 Task: Use the formula "BETA.DIST" in spreadsheet "Project portfolio".
Action: Mouse moved to (108, 100)
Screenshot: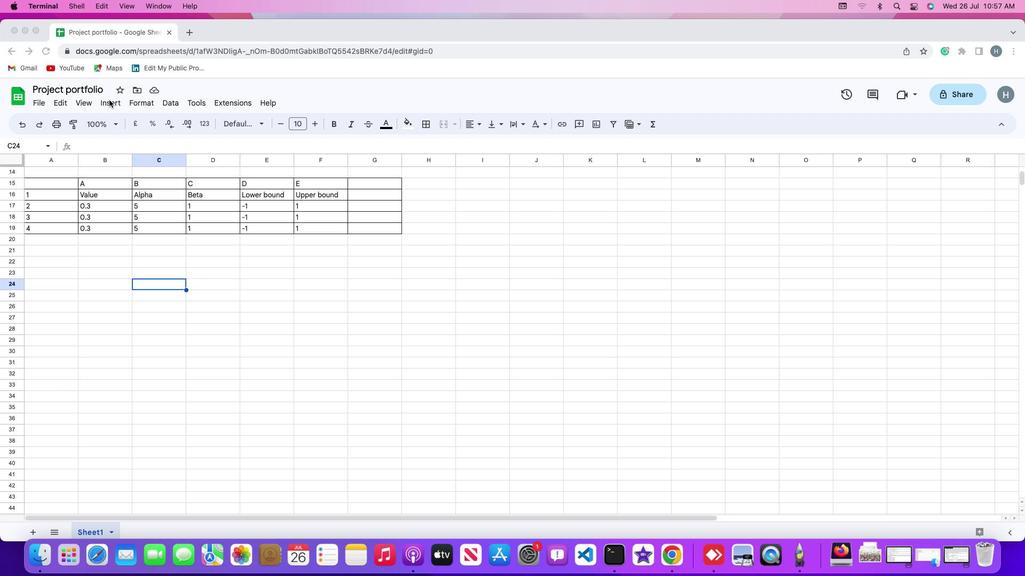 
Action: Mouse pressed left at (108, 100)
Screenshot: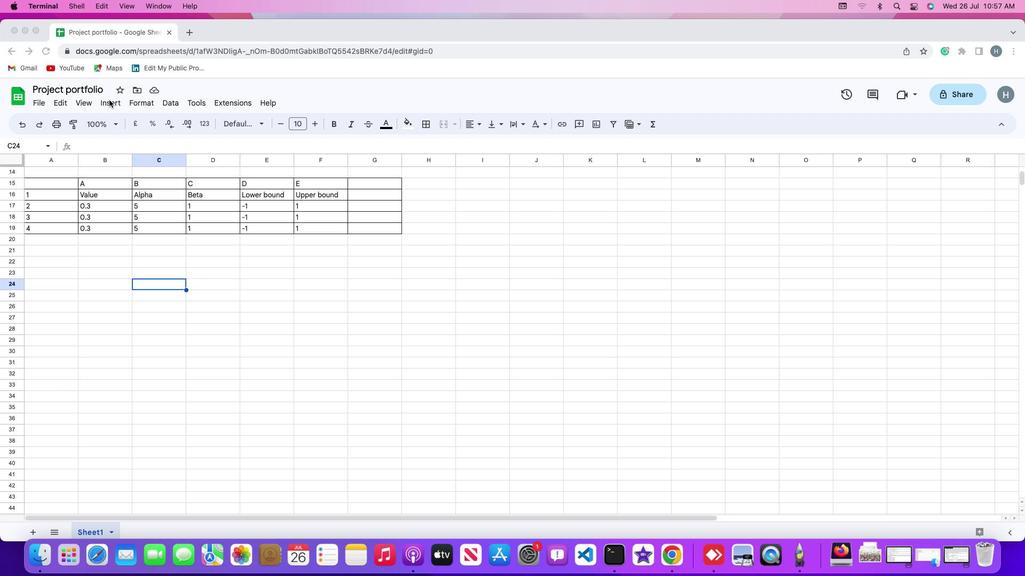 
Action: Mouse moved to (111, 101)
Screenshot: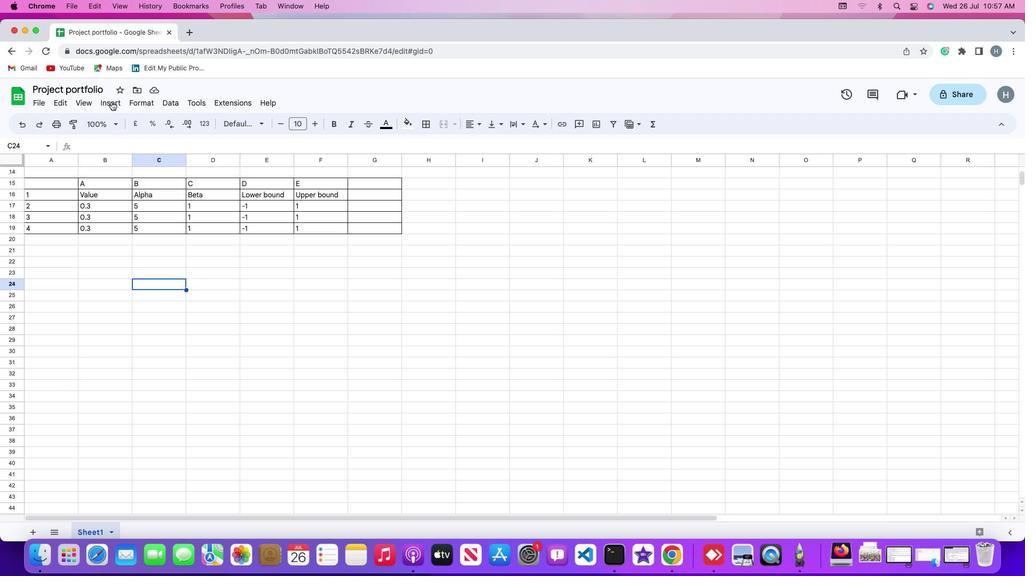 
Action: Mouse pressed left at (111, 101)
Screenshot: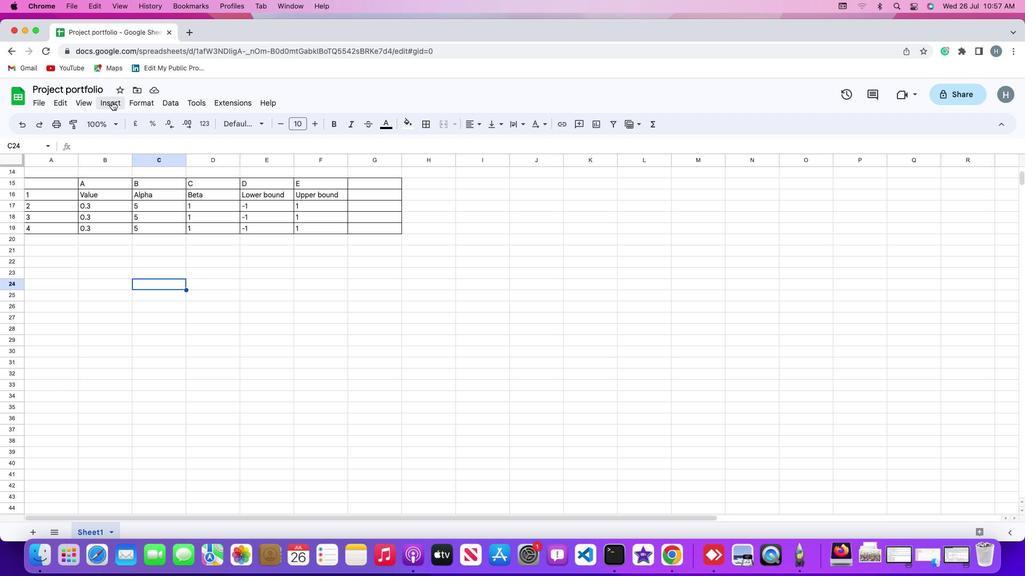 
Action: Mouse moved to (446, 496)
Screenshot: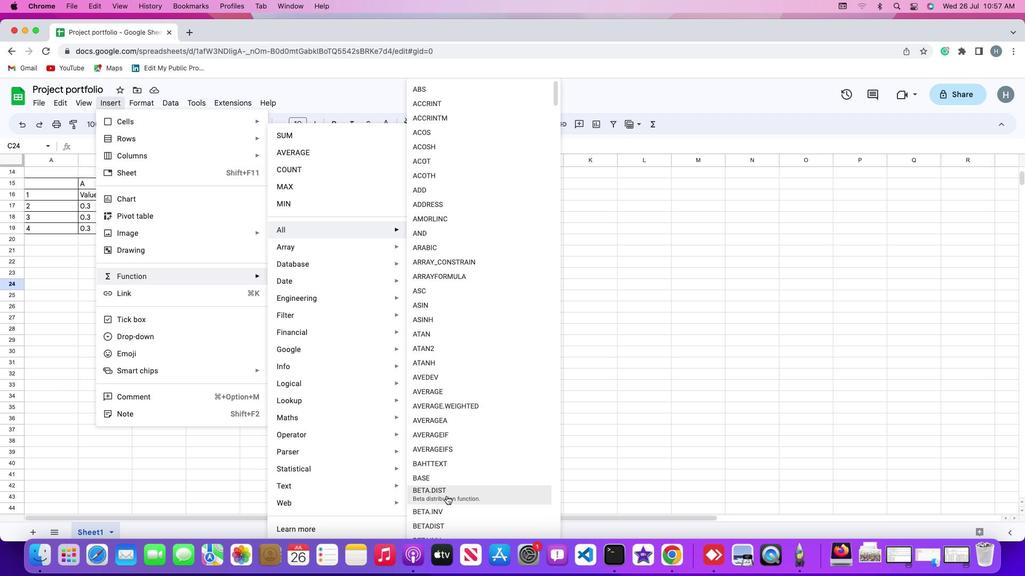 
Action: Mouse pressed left at (446, 496)
Screenshot: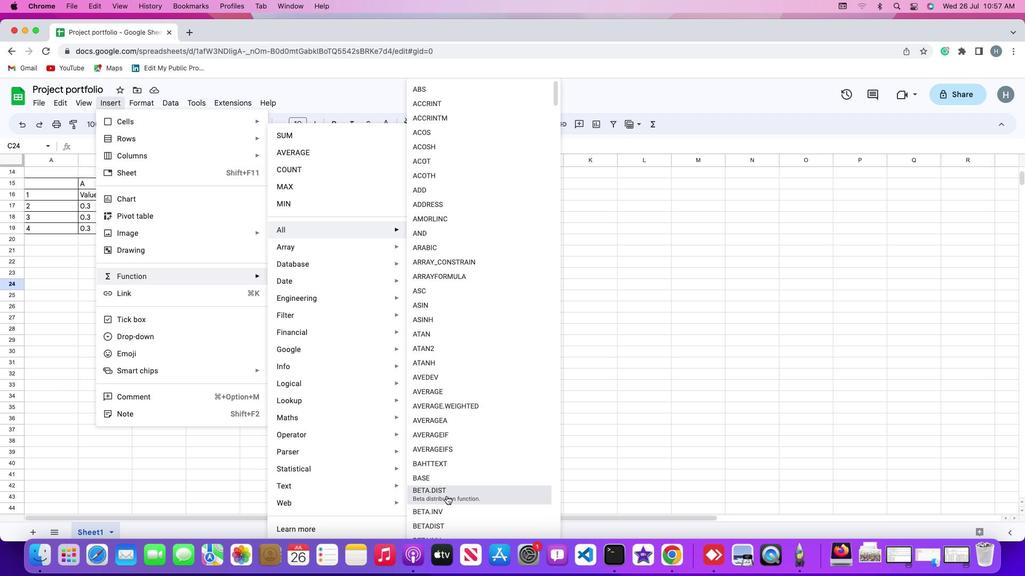 
Action: Mouse moved to (94, 205)
Screenshot: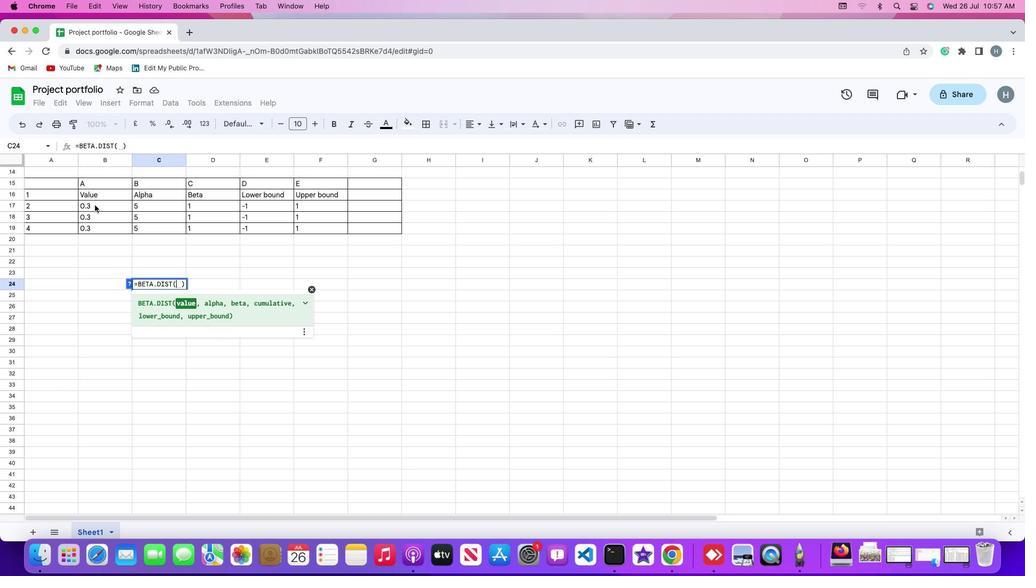 
Action: Mouse pressed left at (94, 205)
Screenshot: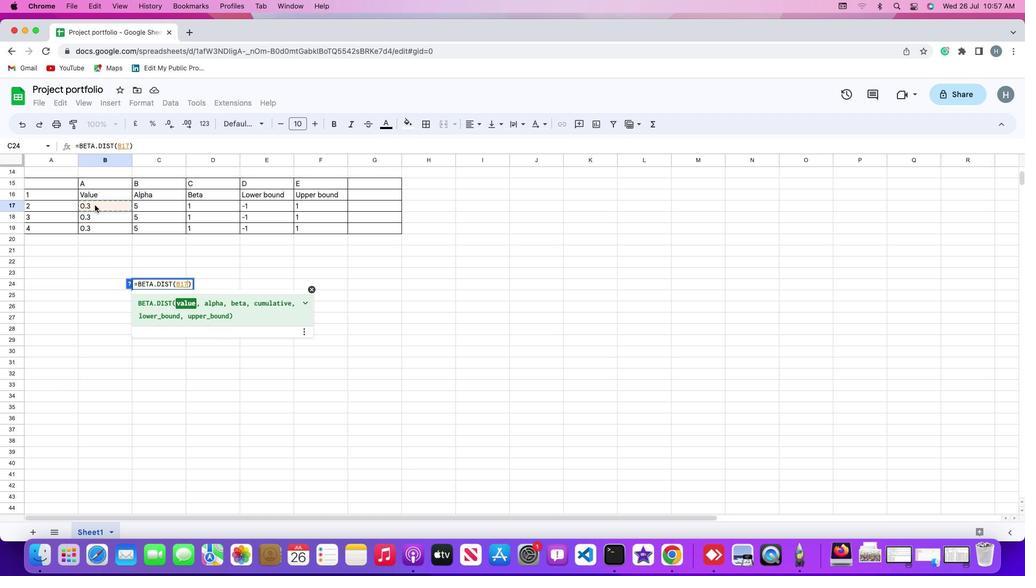 
Action: Mouse moved to (95, 205)
Screenshot: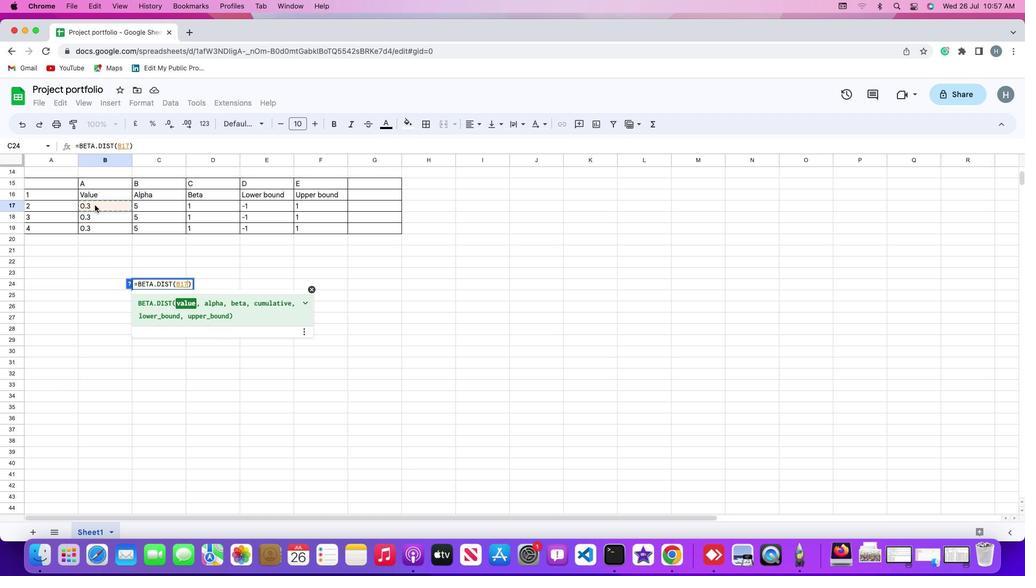 
Action: Key pressed ','
Screenshot: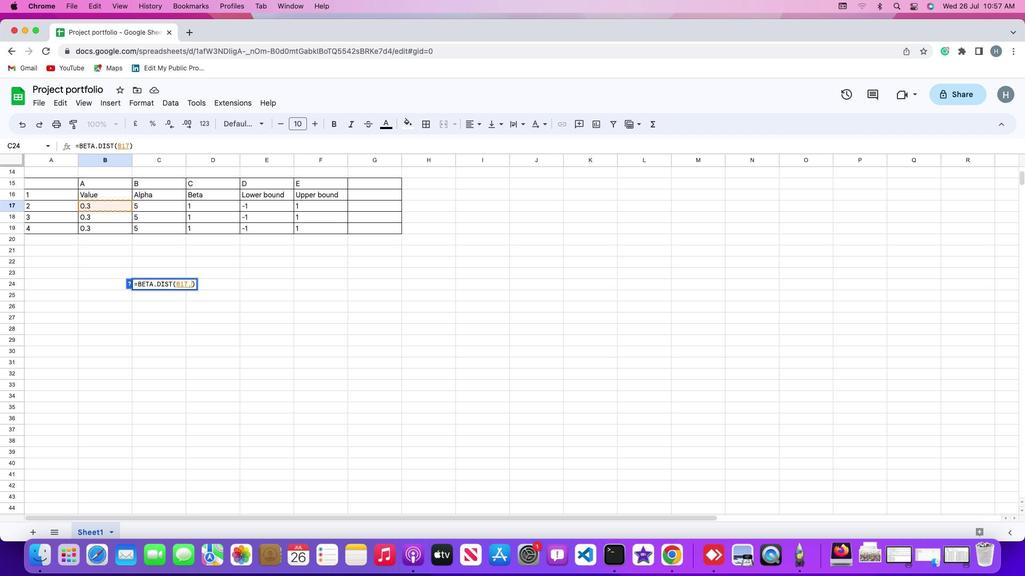 
Action: Mouse moved to (147, 205)
Screenshot: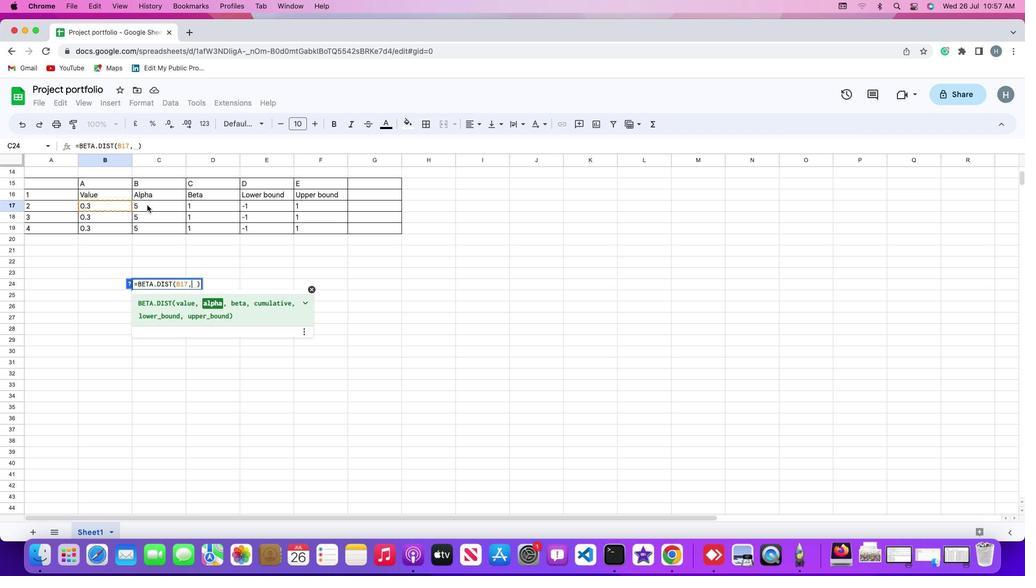 
Action: Mouse pressed left at (147, 205)
Screenshot: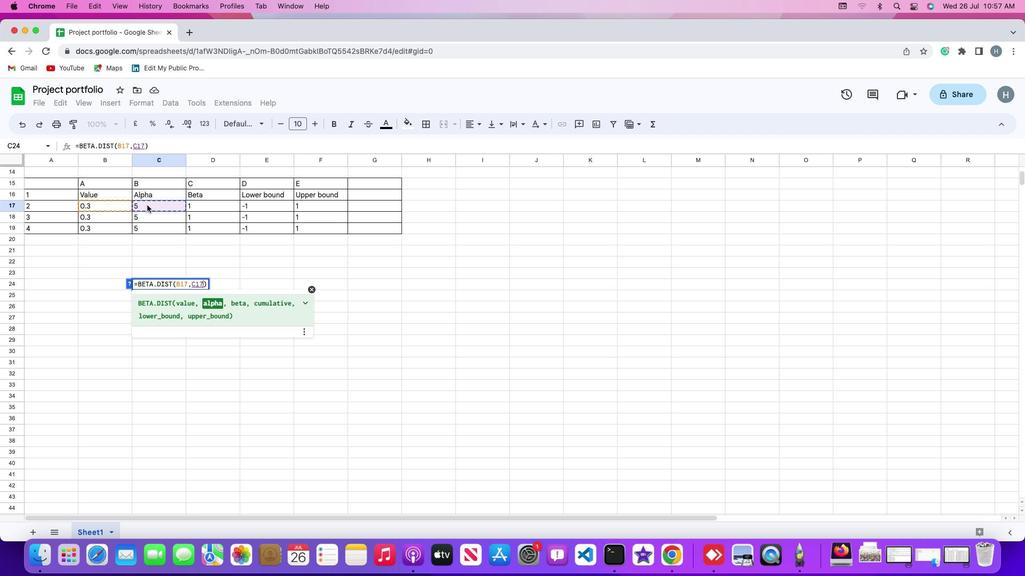 
Action: Key pressed ','
Screenshot: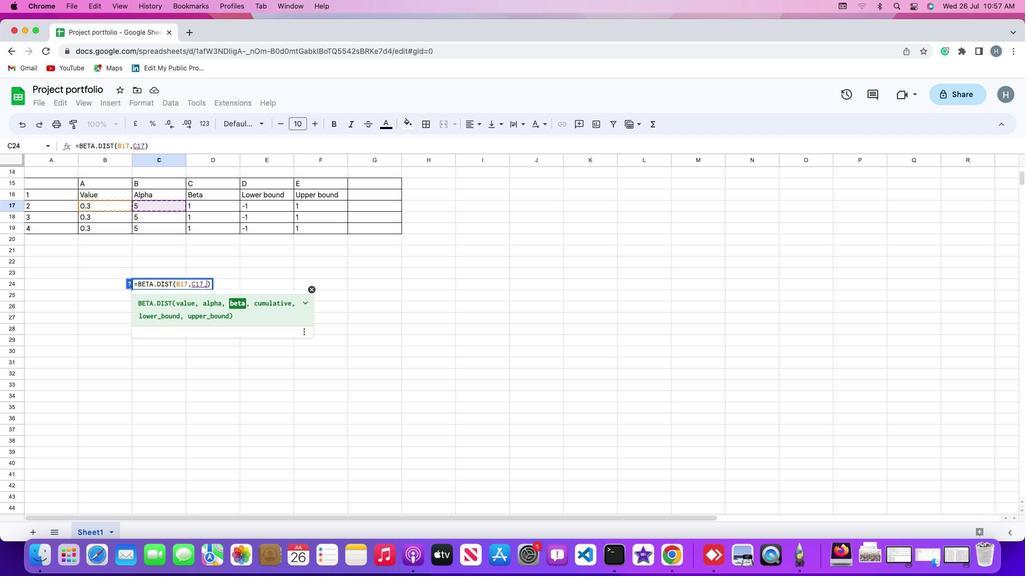 
Action: Mouse moved to (219, 203)
Screenshot: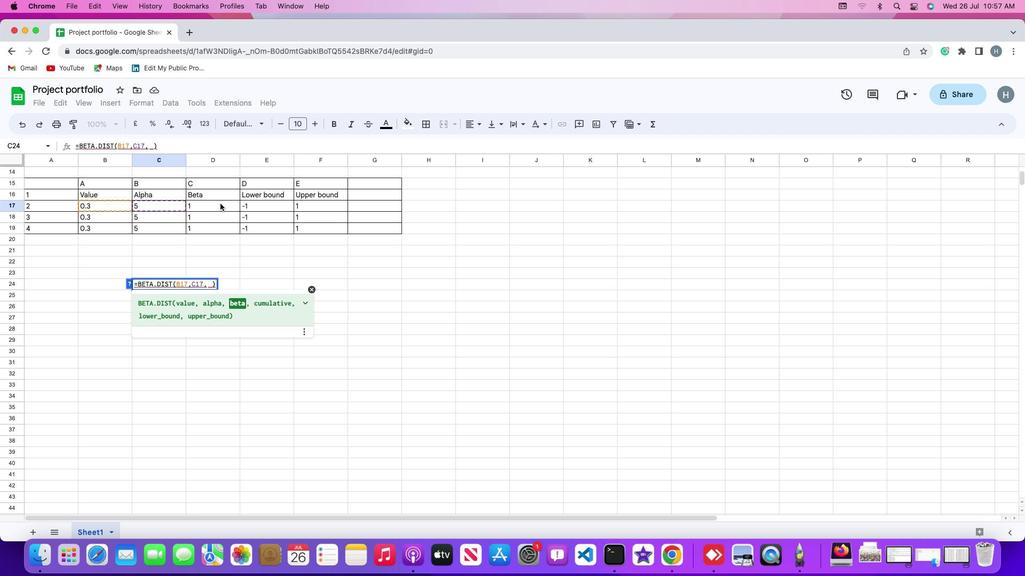 
Action: Mouse pressed left at (219, 203)
Screenshot: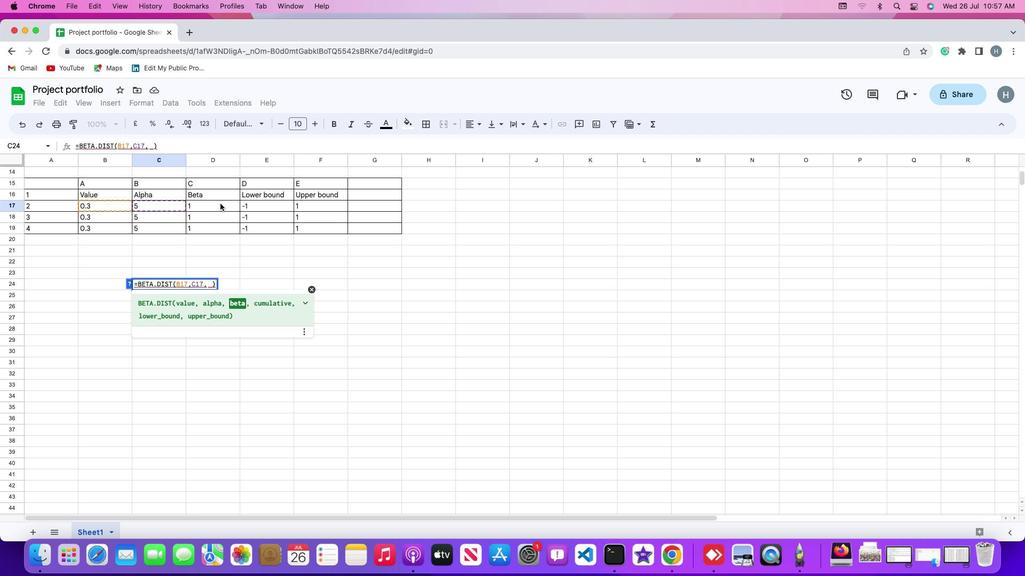 
Action: Mouse moved to (220, 202)
Screenshot: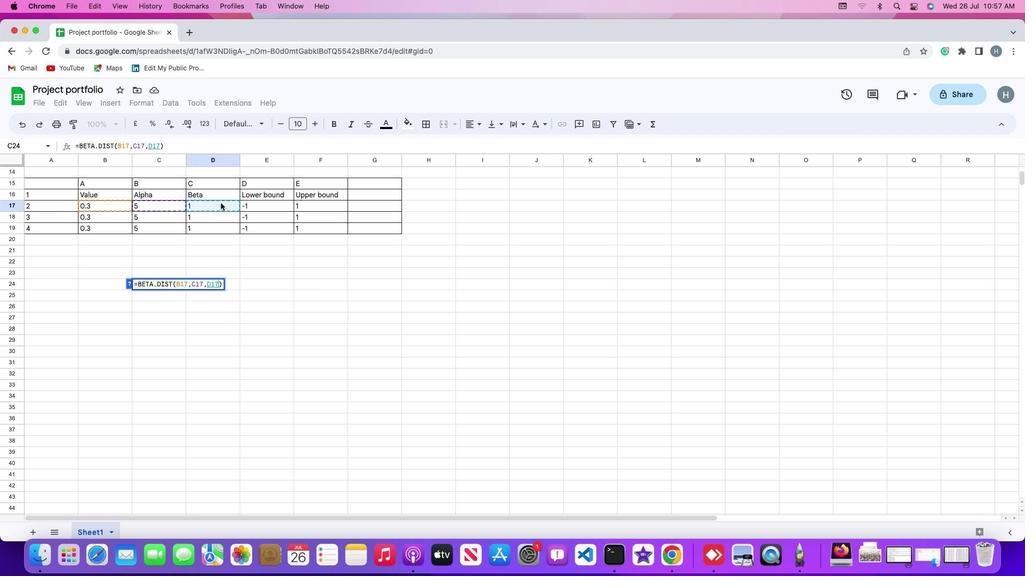 
Action: Key pressed Key.enter
Screenshot: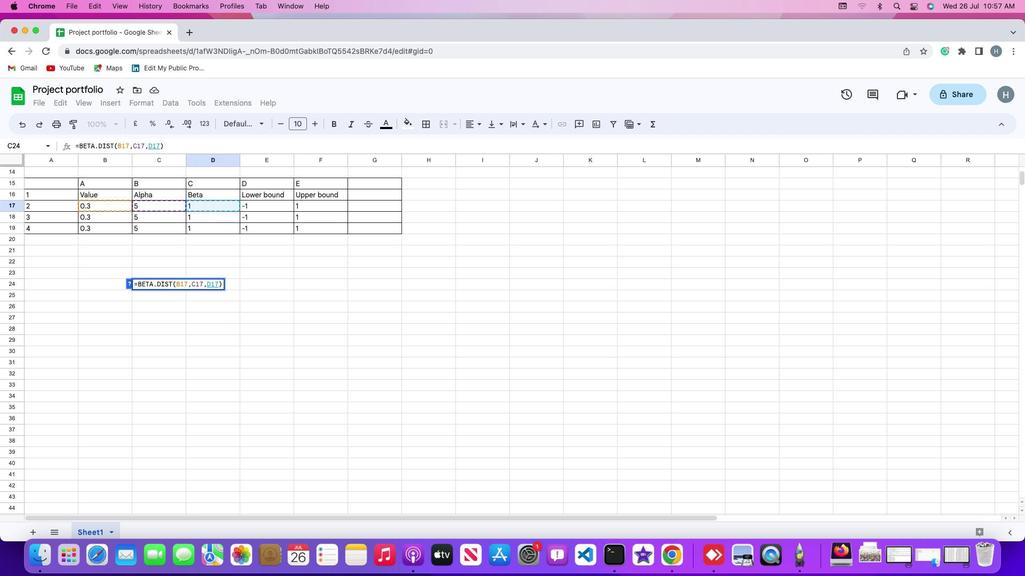 
Action: Mouse moved to (254, 359)
Screenshot: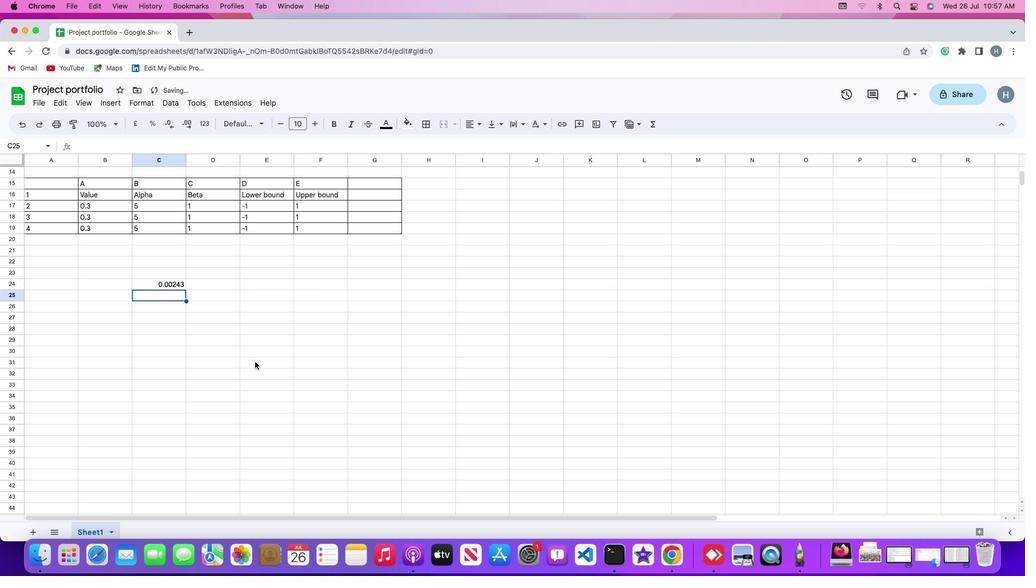 
